 Task: Look for products in the category "Mexican Cheese Blend" from Organic Valley only.
Action: Mouse moved to (702, 262)
Screenshot: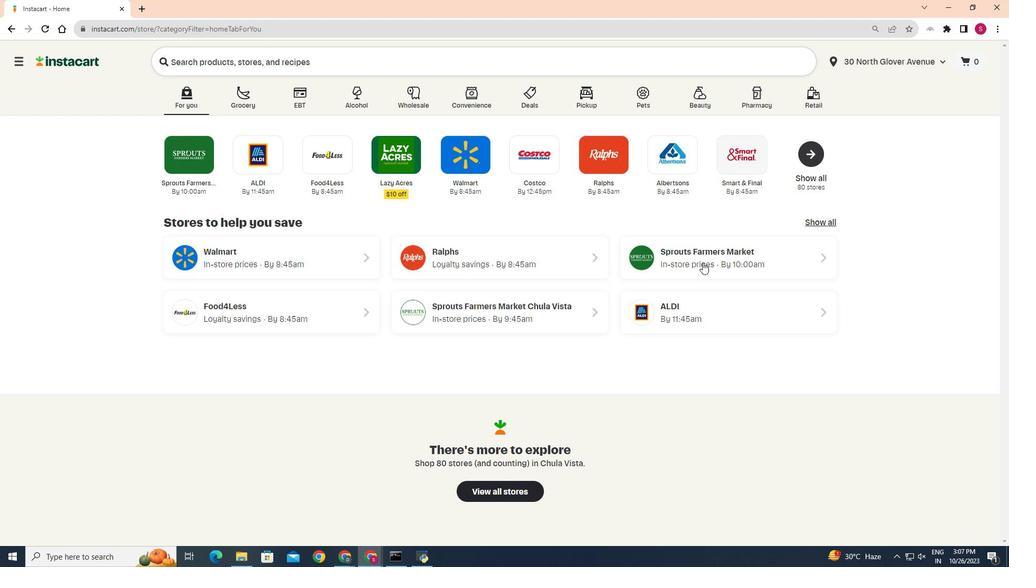 
Action: Mouse pressed left at (702, 262)
Screenshot: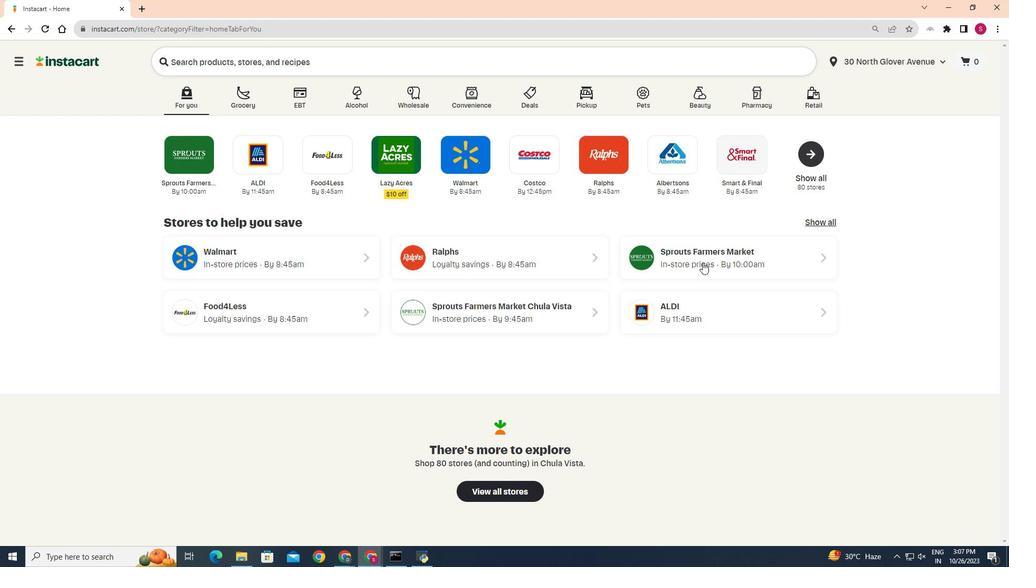 
Action: Mouse moved to (35, 442)
Screenshot: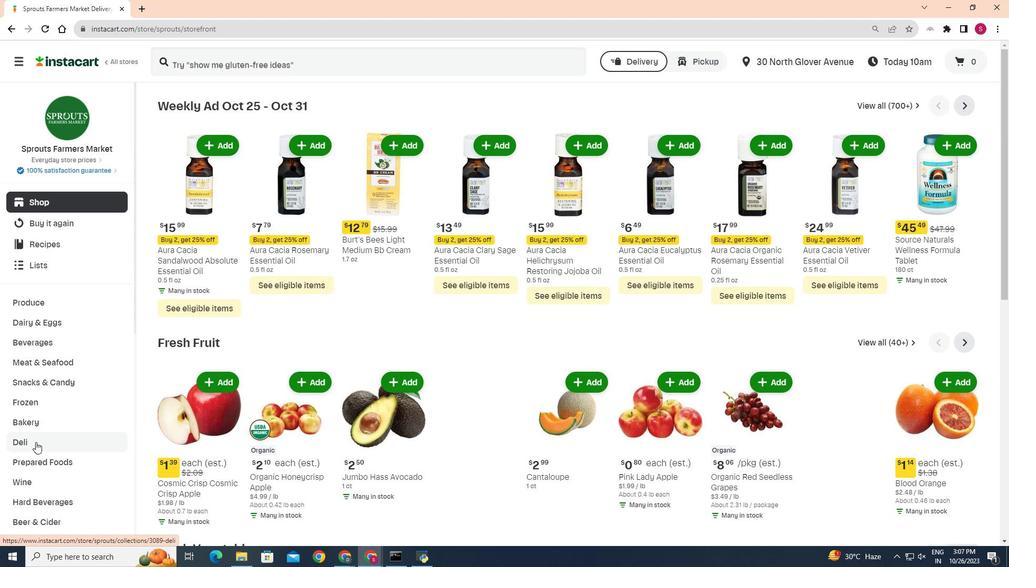 
Action: Mouse pressed left at (35, 442)
Screenshot: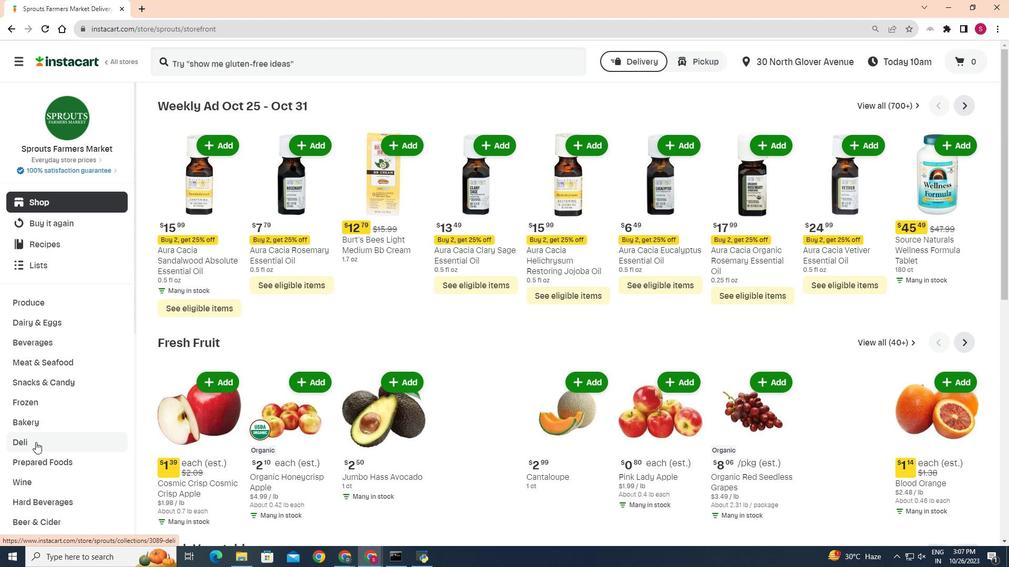 
Action: Mouse moved to (269, 129)
Screenshot: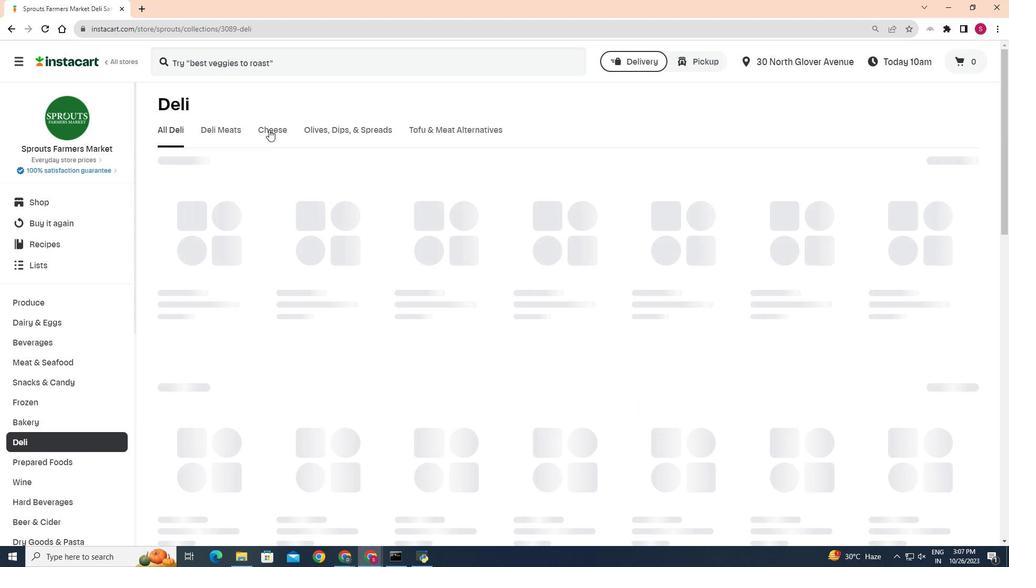 
Action: Mouse pressed left at (269, 129)
Screenshot: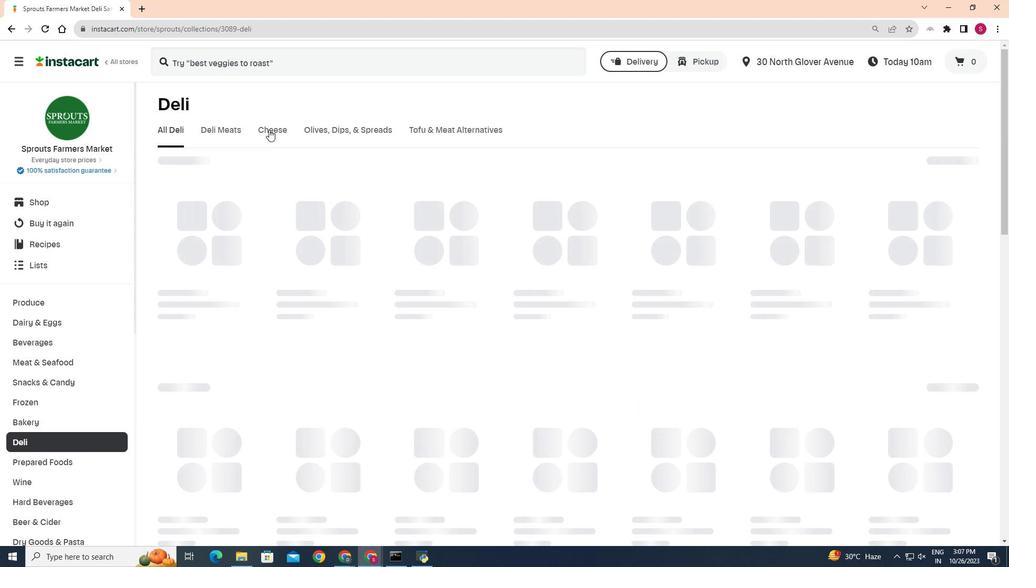 
Action: Mouse moved to (315, 172)
Screenshot: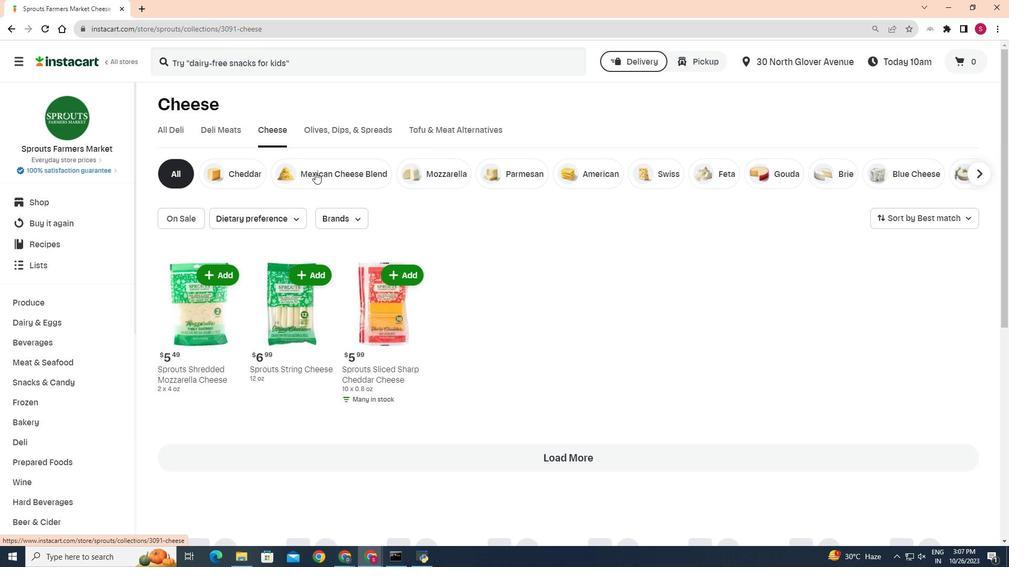 
Action: Mouse pressed left at (315, 172)
Screenshot: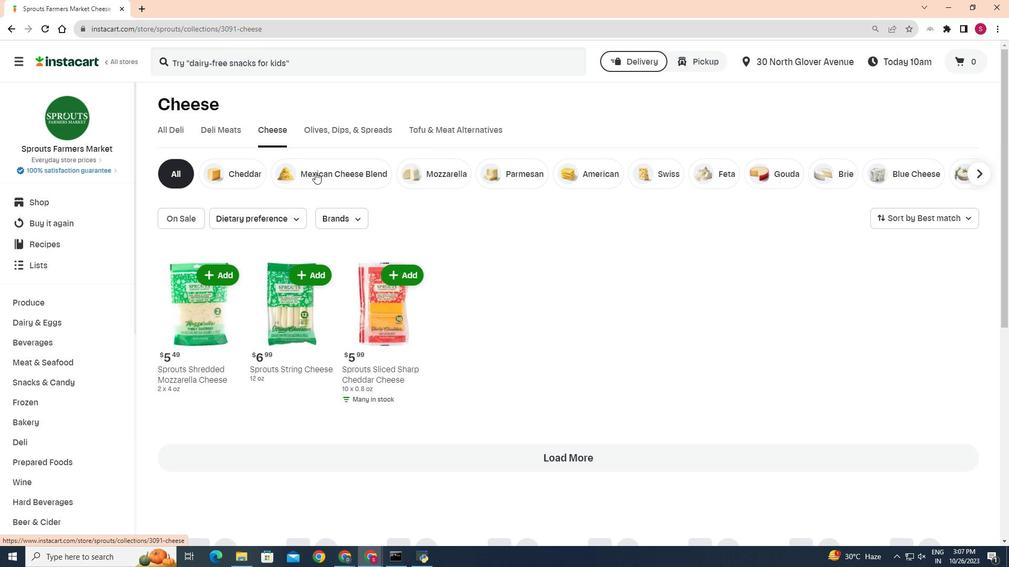 
Action: Mouse moved to (304, 218)
Screenshot: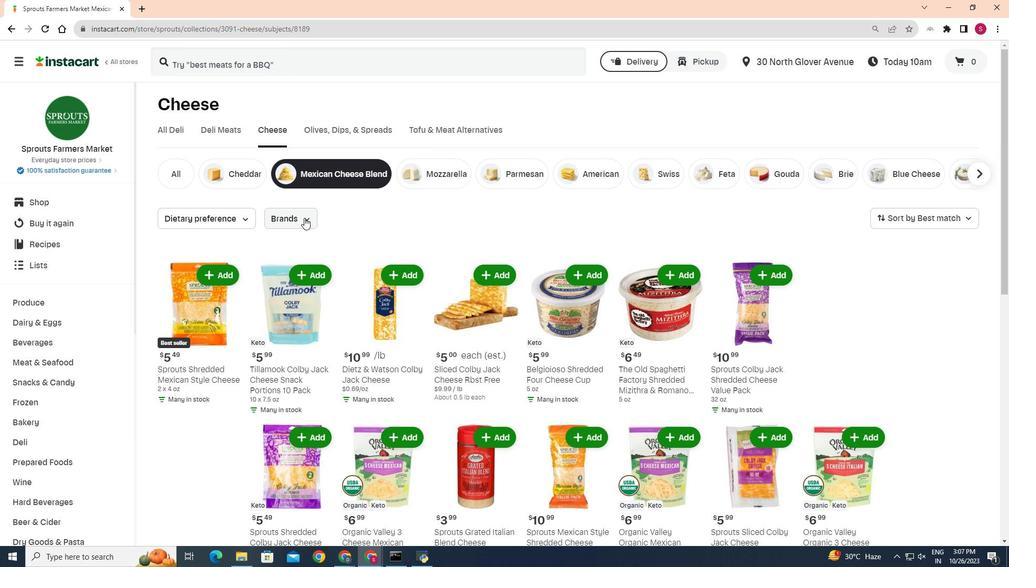 
Action: Mouse pressed left at (304, 218)
Screenshot: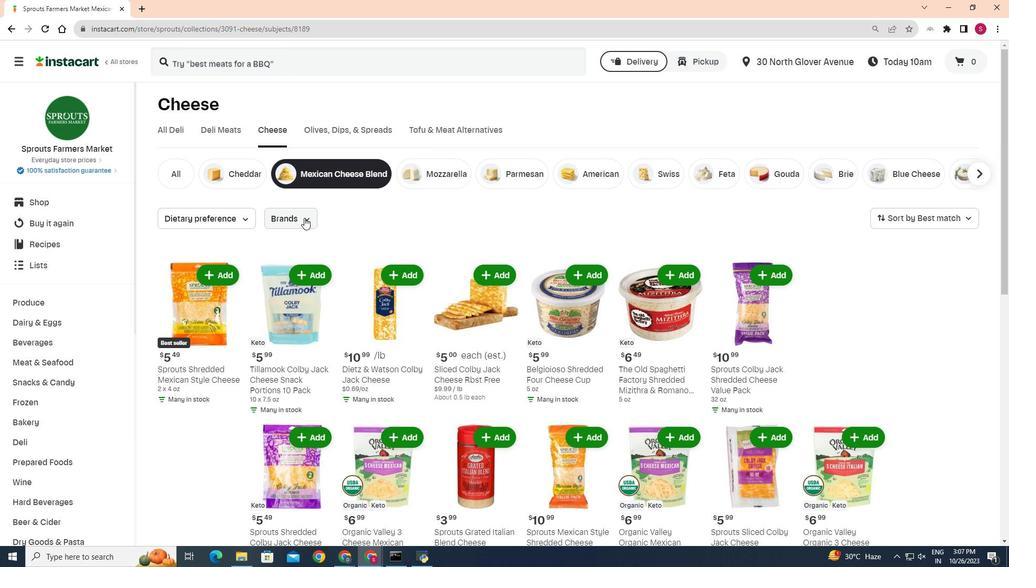 
Action: Mouse moved to (284, 300)
Screenshot: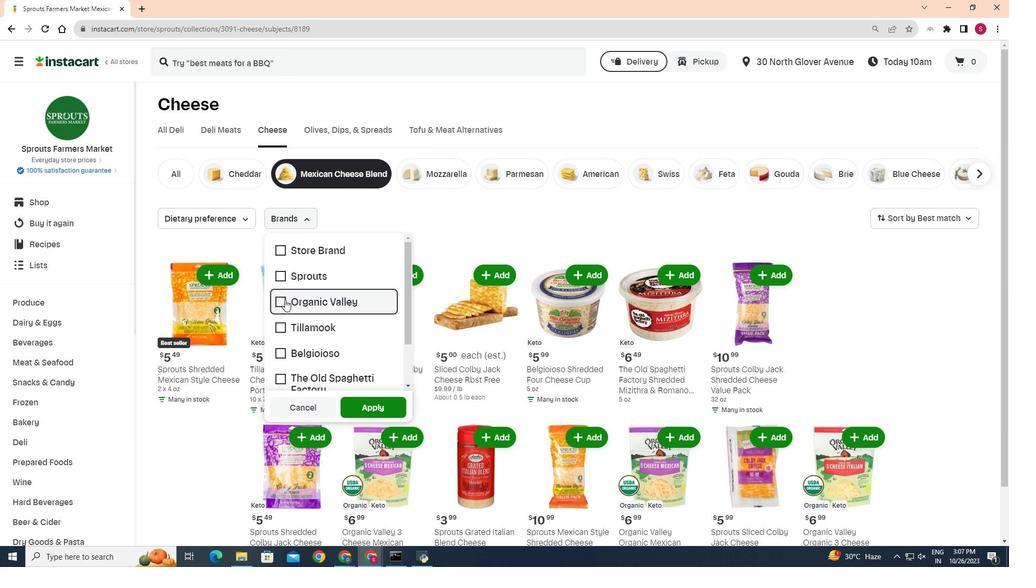
Action: Mouse pressed left at (284, 300)
Screenshot: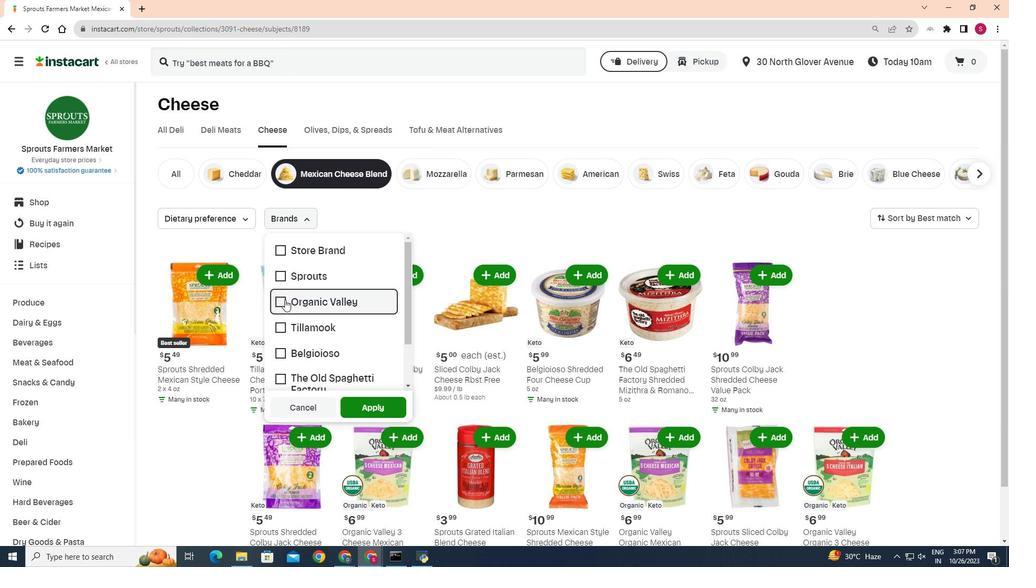 
Action: Mouse moved to (358, 404)
Screenshot: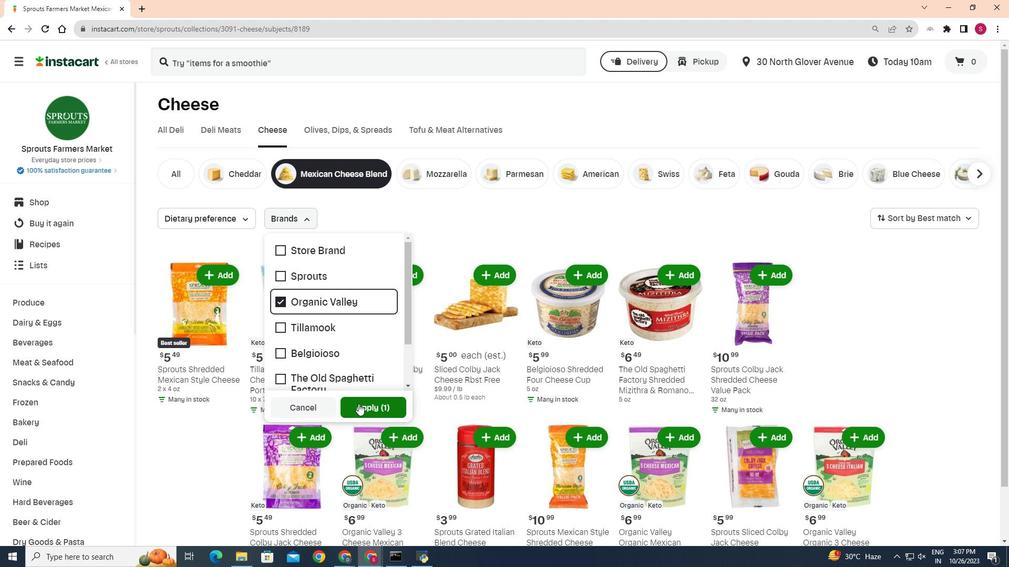 
Action: Mouse pressed left at (358, 404)
Screenshot: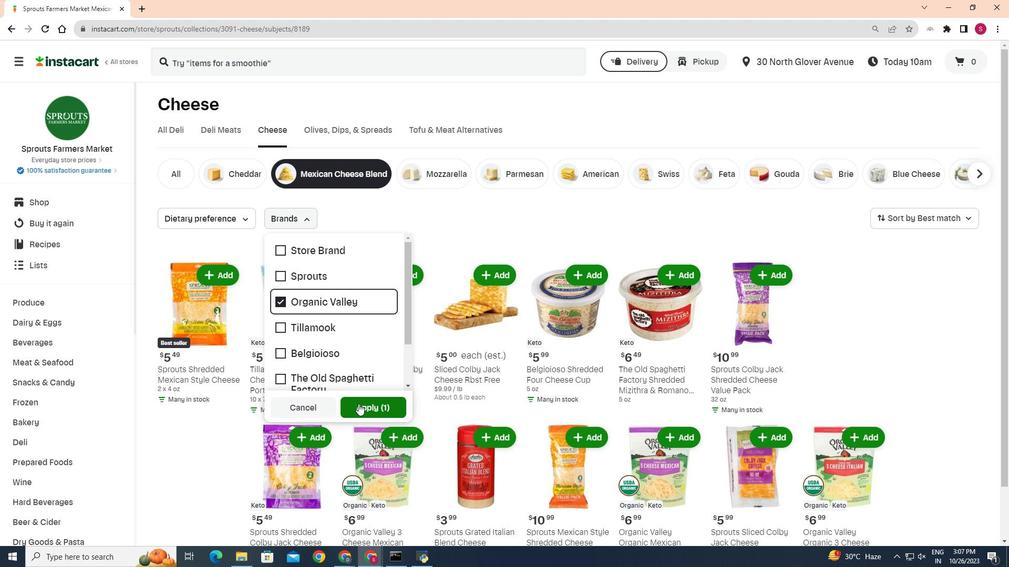 
Action: Mouse moved to (497, 311)
Screenshot: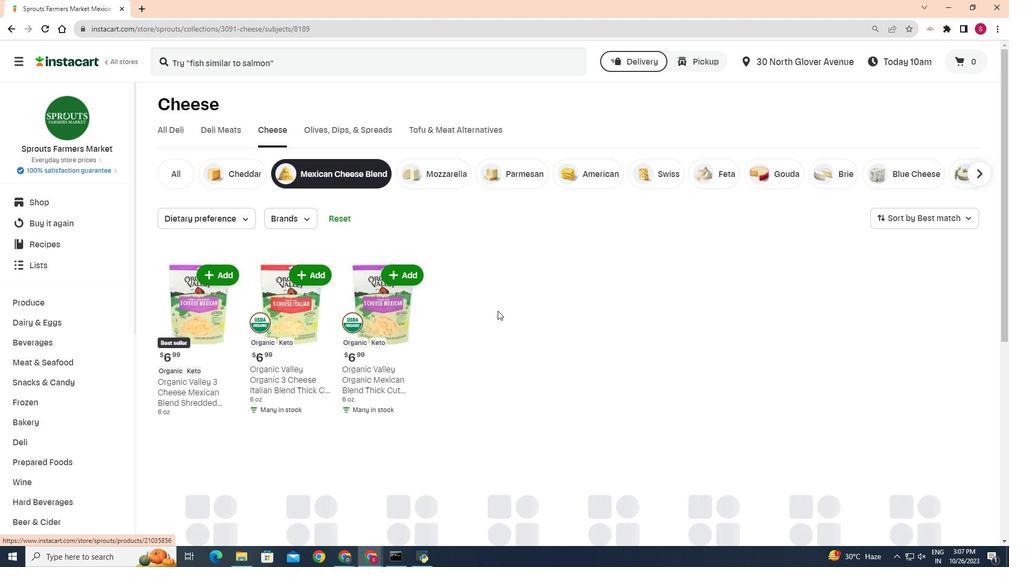 
Action: Mouse scrolled (497, 310) with delta (0, 0)
Screenshot: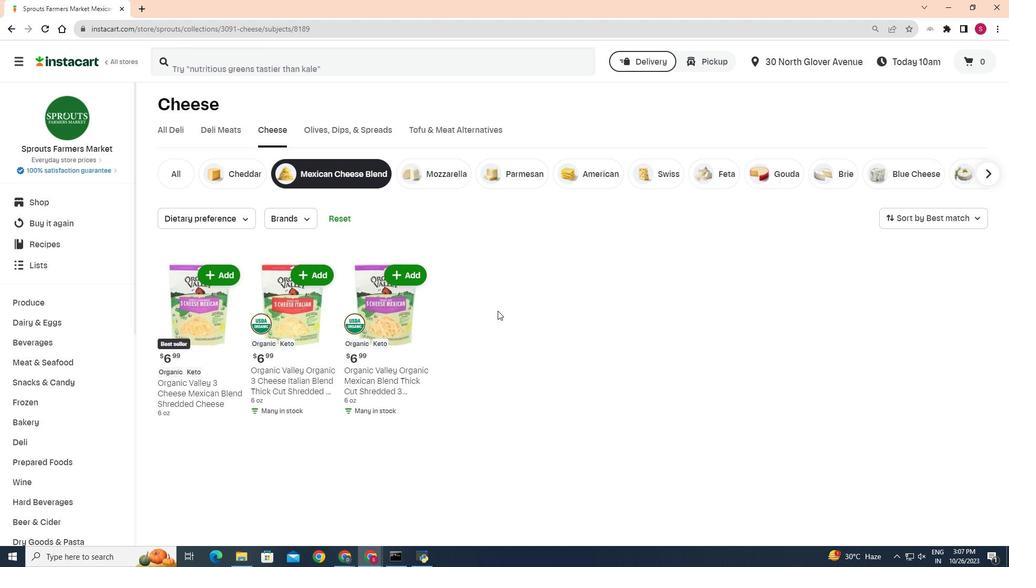 
Action: Mouse scrolled (497, 310) with delta (0, 0)
Screenshot: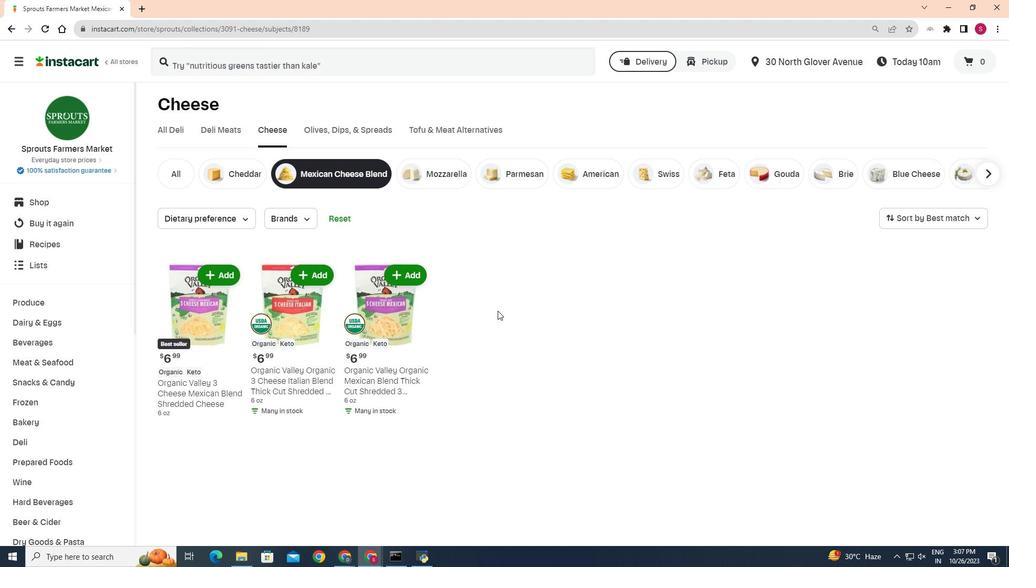 
Action: Mouse scrolled (497, 310) with delta (0, 0)
Screenshot: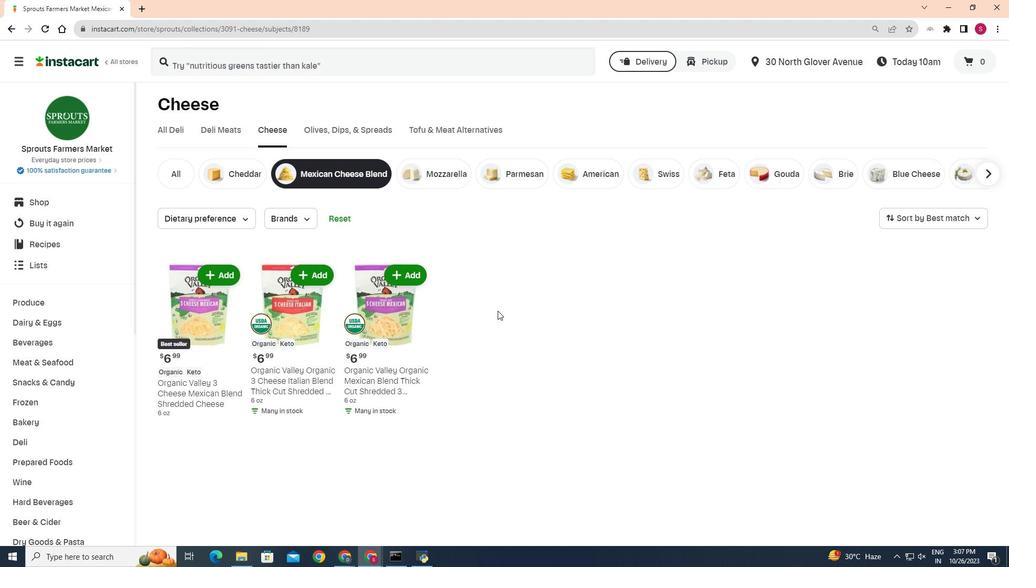 
Action: Mouse scrolled (497, 310) with delta (0, 0)
Screenshot: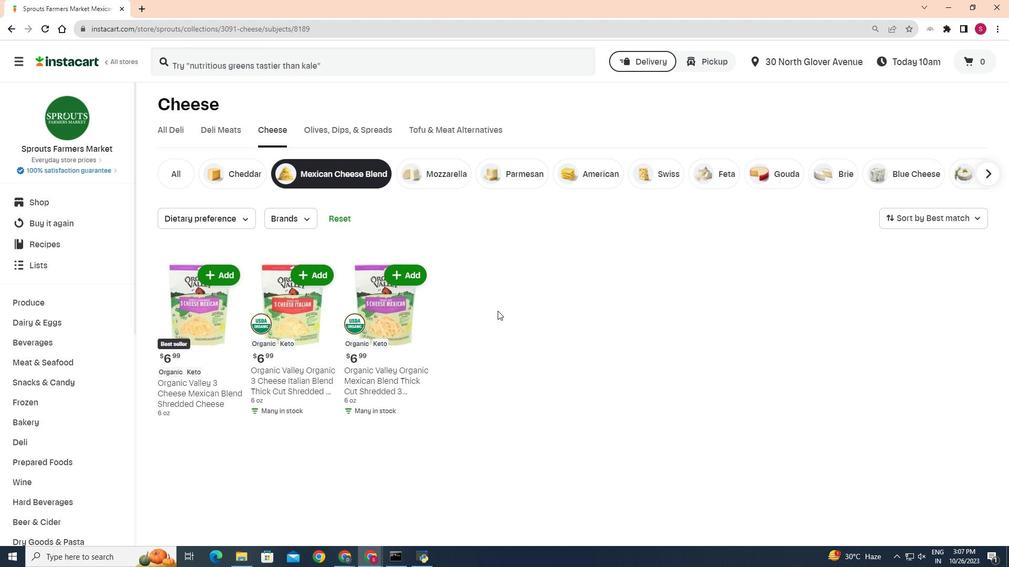 
